 Task: Create in the project ZenithTech in Backlog an issue 'Implement a new cloud-based solution for the native application. ', assign it to team member softage.1@softage.net and change the status to IN PROGRESS.
Action: Mouse moved to (103, 231)
Screenshot: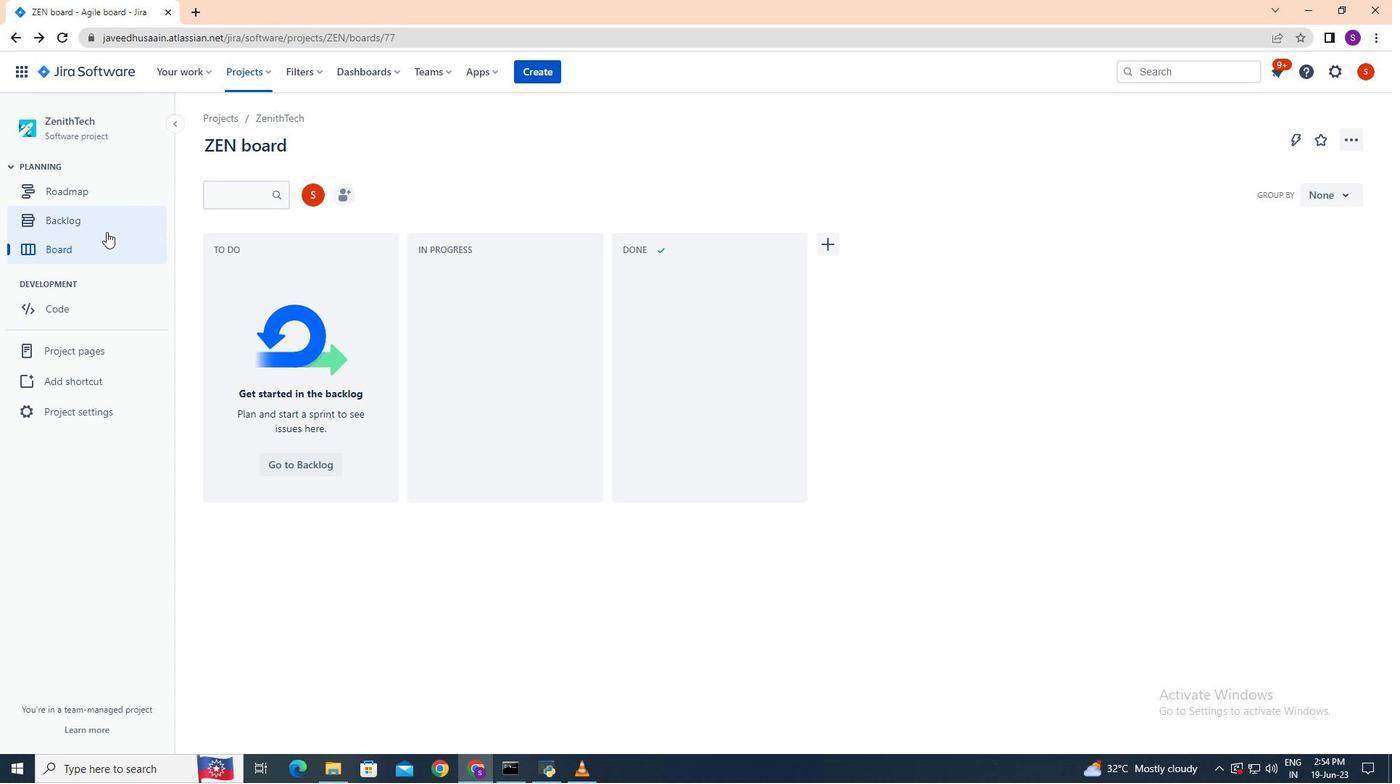 
Action: Mouse pressed left at (103, 231)
Screenshot: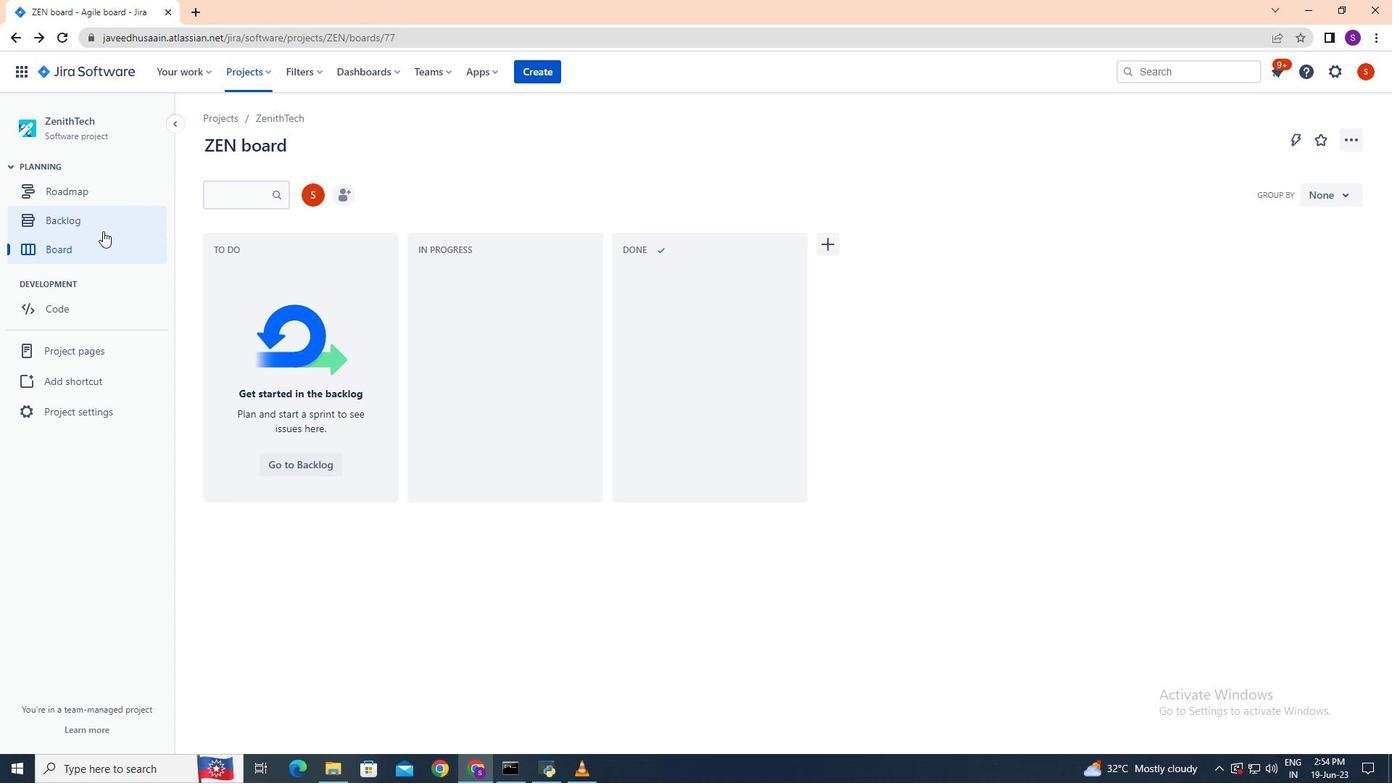 
Action: Mouse moved to (262, 300)
Screenshot: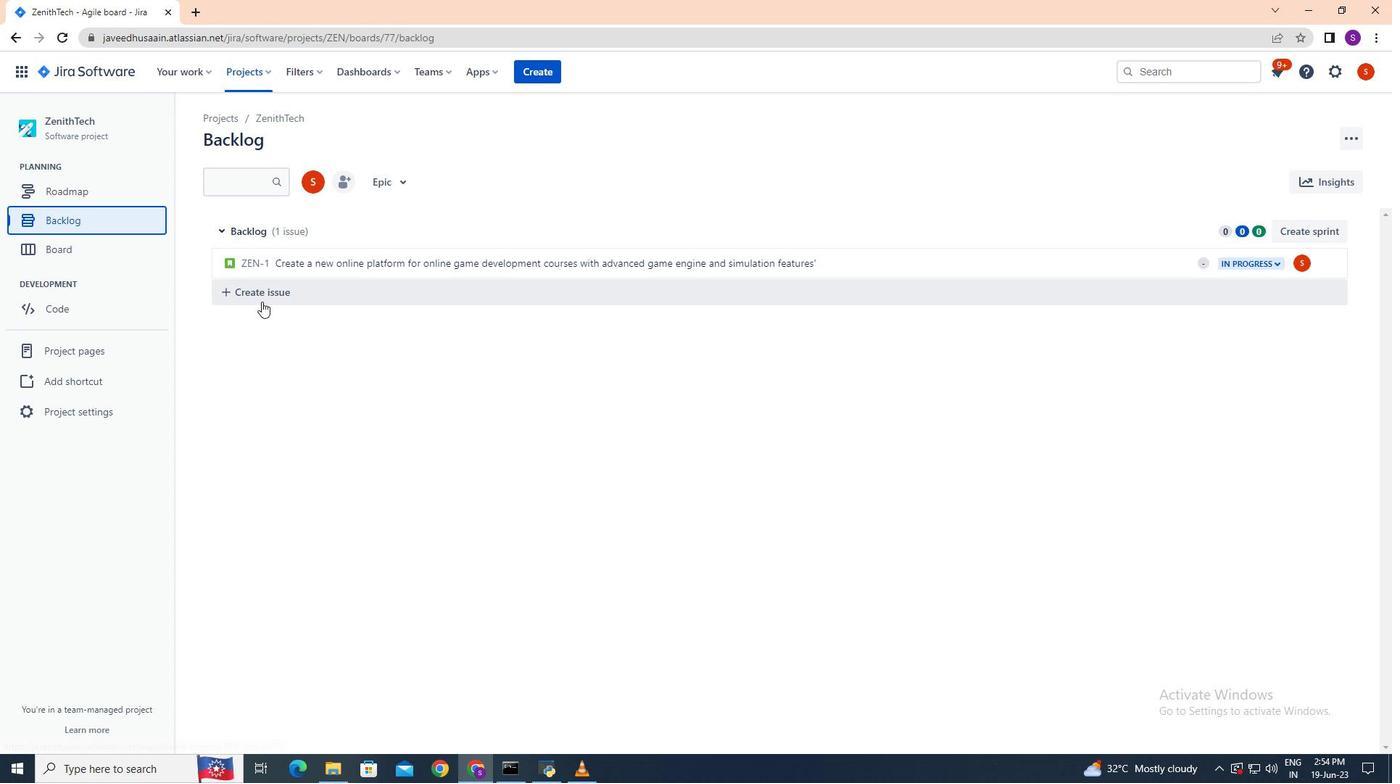 
Action: Mouse pressed left at (262, 300)
Screenshot: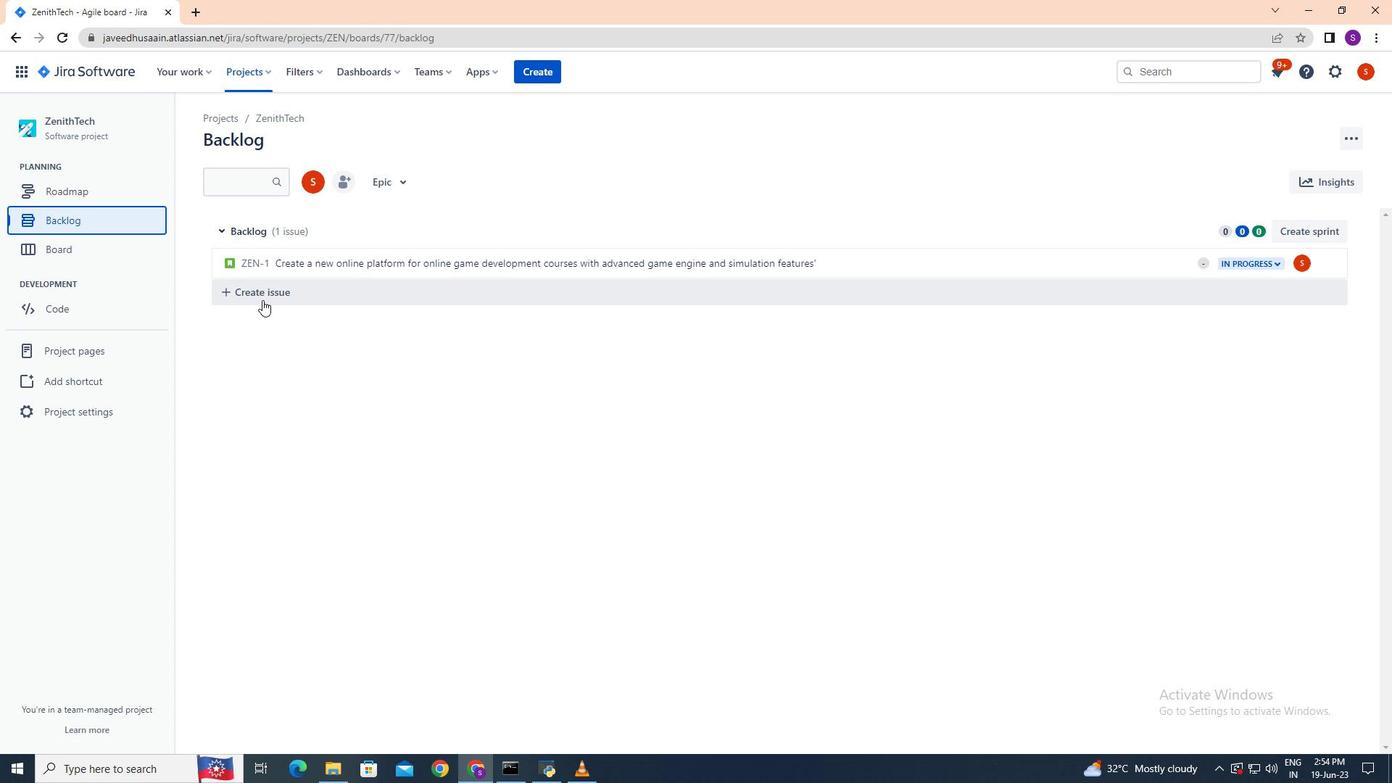 
Action: Key pressed ctrl+I<Key.shift>Implement<Key.space>a<Key.space>new<Key.space>cloud<Key.space>based<Key.space>solution<Key.space>for<Key.space>the<Key.space>native<Key.space>application<Key.enter>
Screenshot: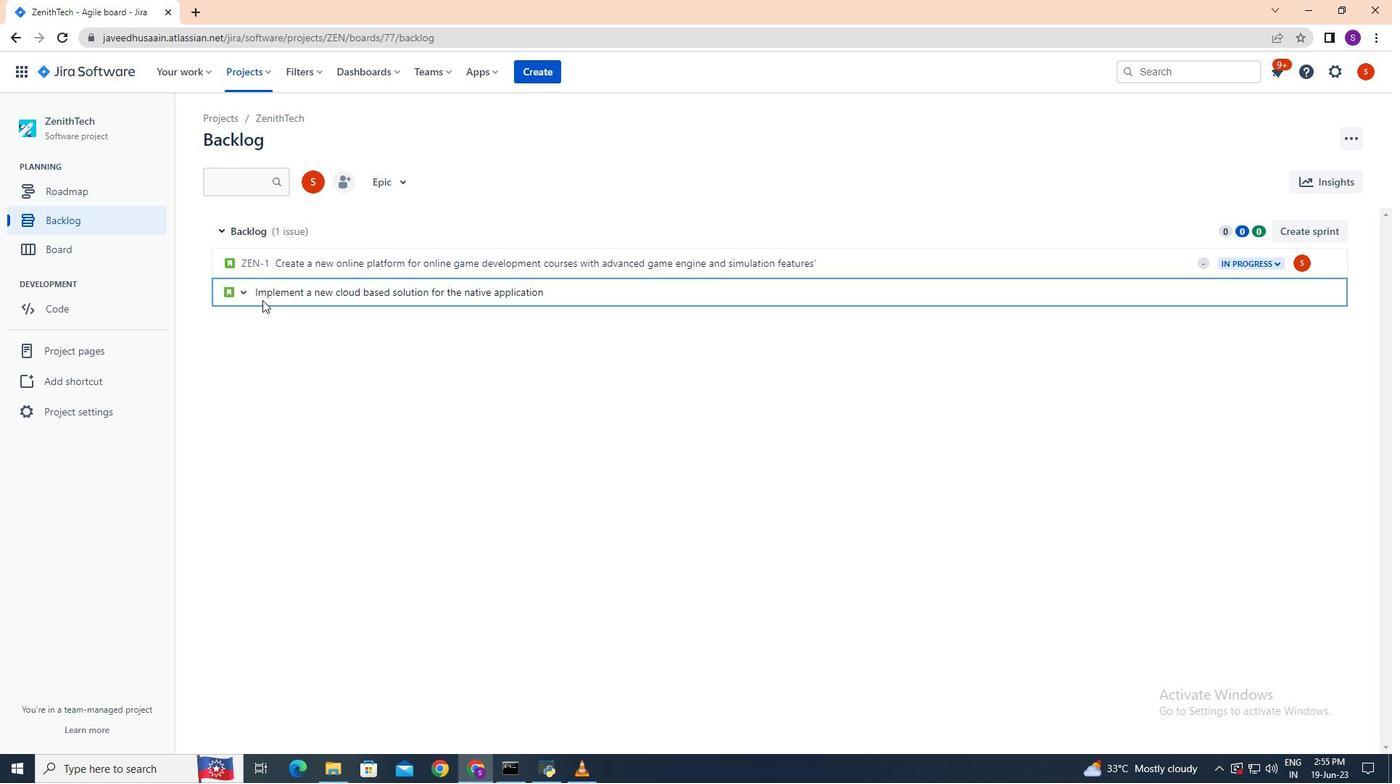 
Action: Mouse moved to (1299, 289)
Screenshot: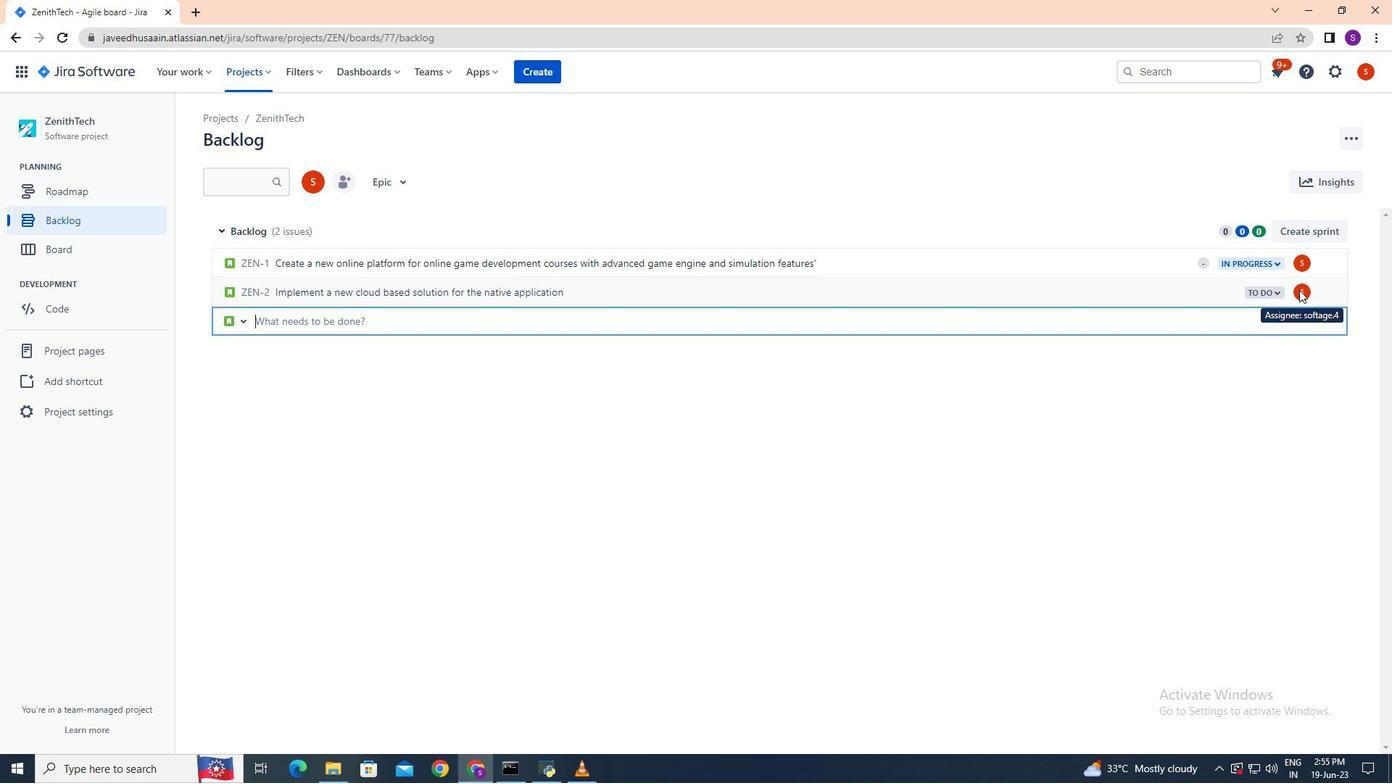 
Action: Mouse pressed left at (1299, 289)
Screenshot: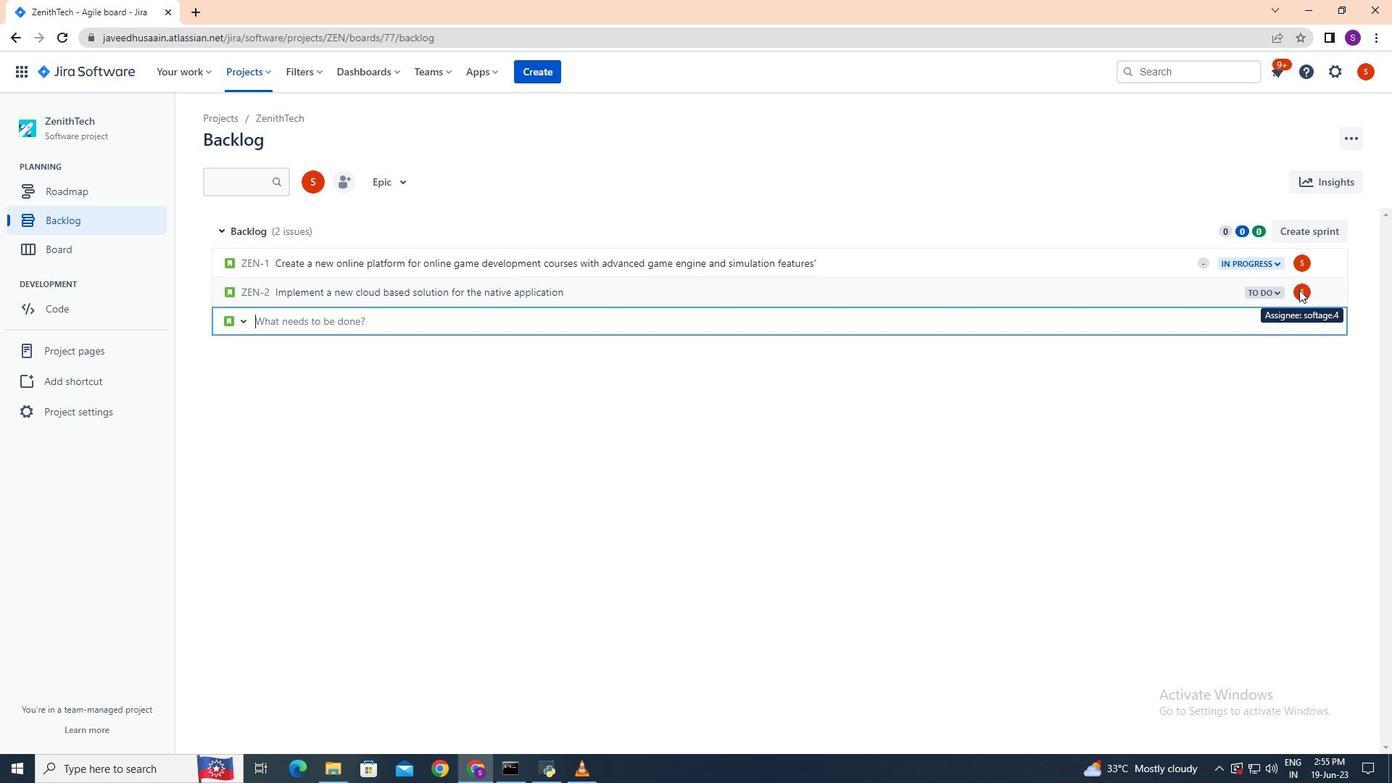 
Action: Mouse pressed left at (1299, 289)
Screenshot: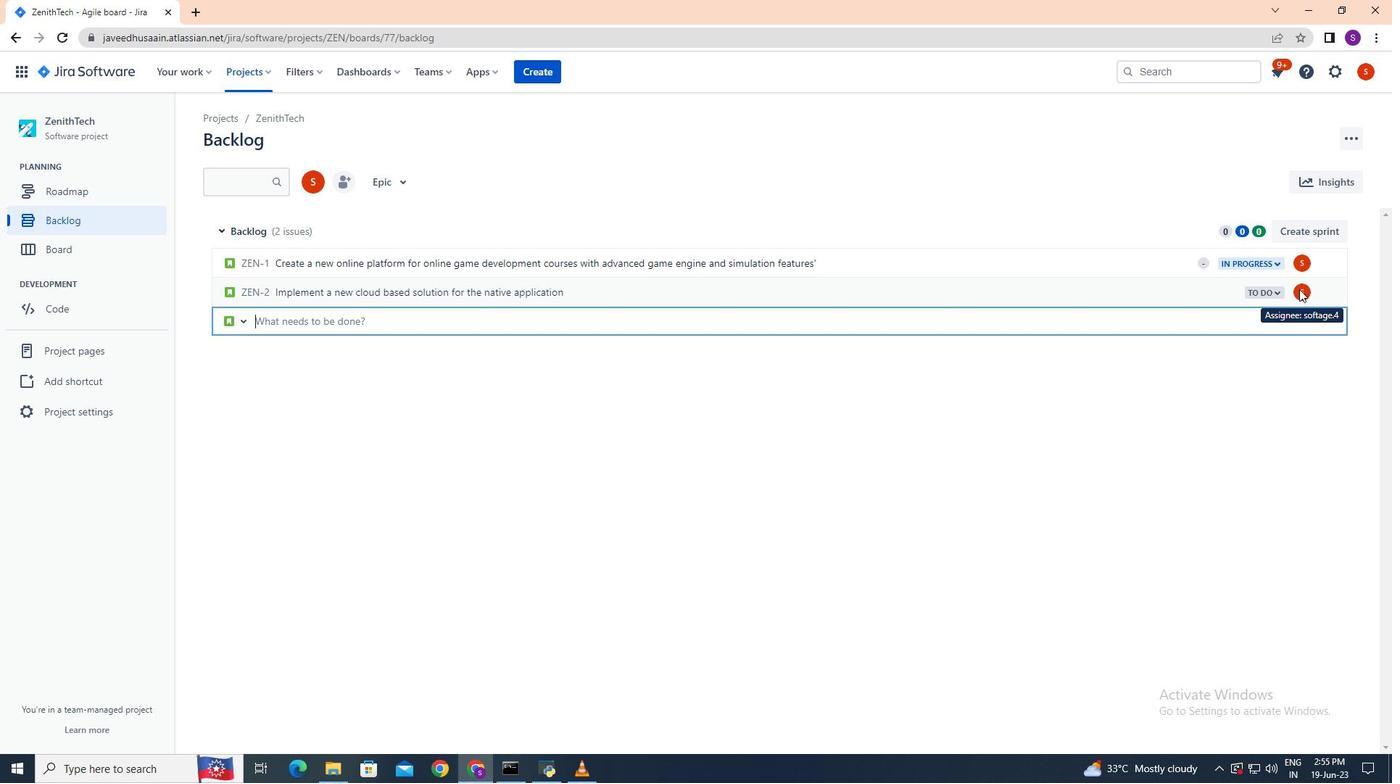 
Action: Mouse moved to (1304, 290)
Screenshot: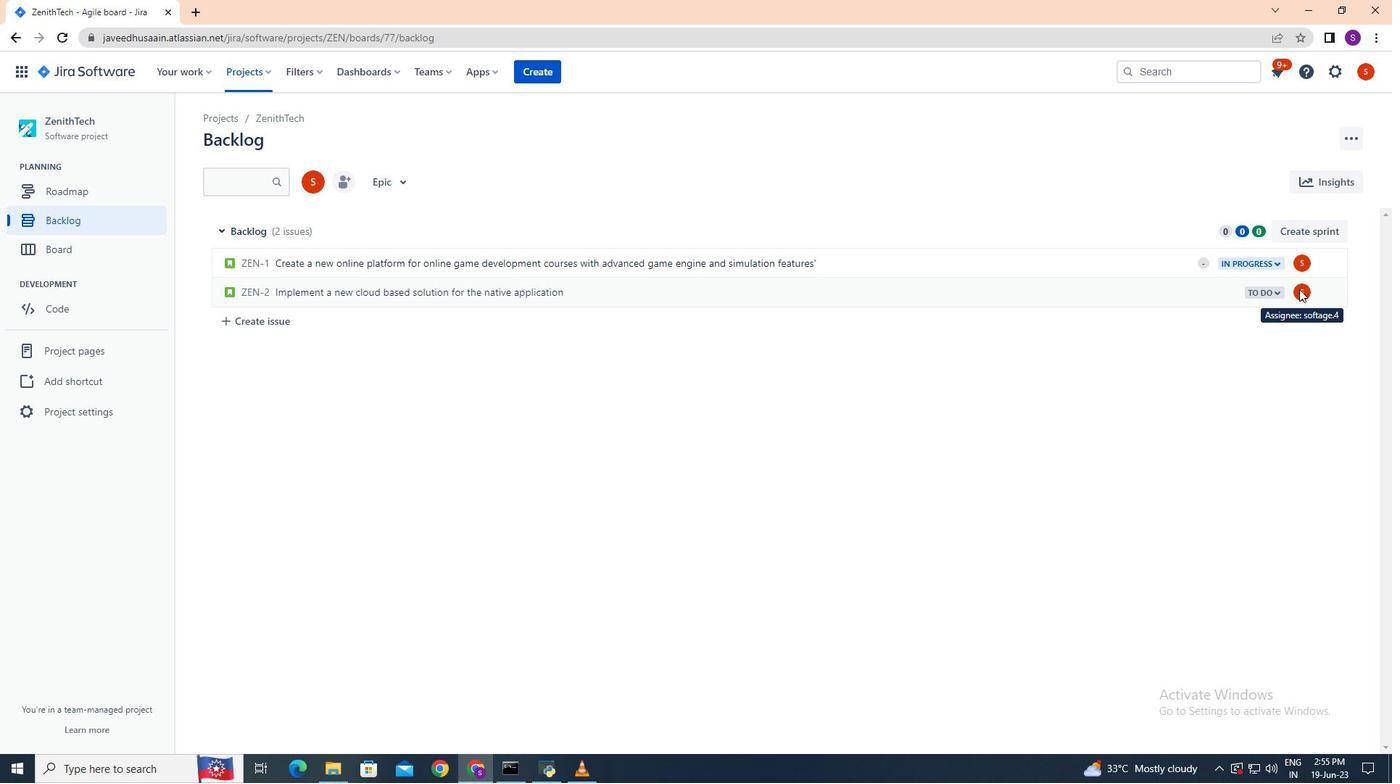 
Action: Mouse pressed left at (1304, 290)
Screenshot: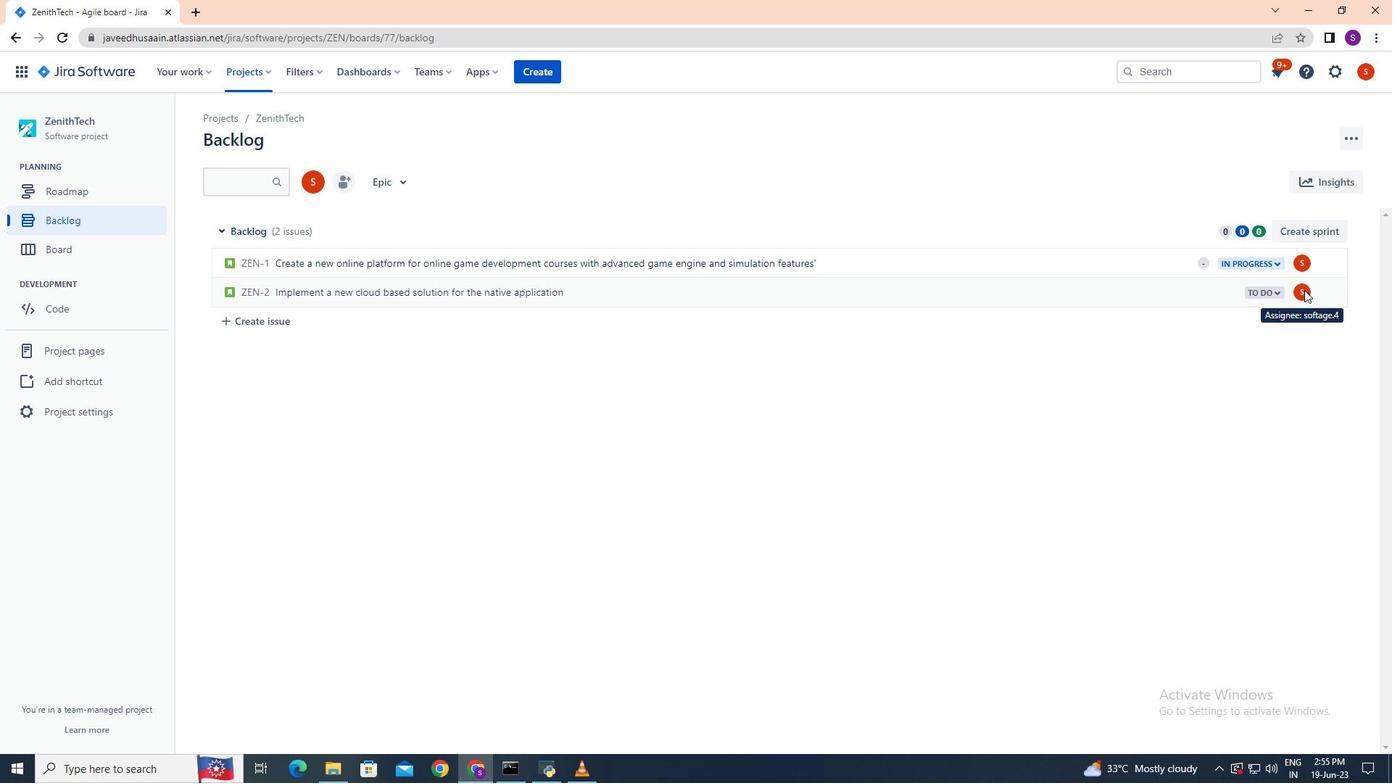 
Action: Mouse pressed left at (1304, 290)
Screenshot: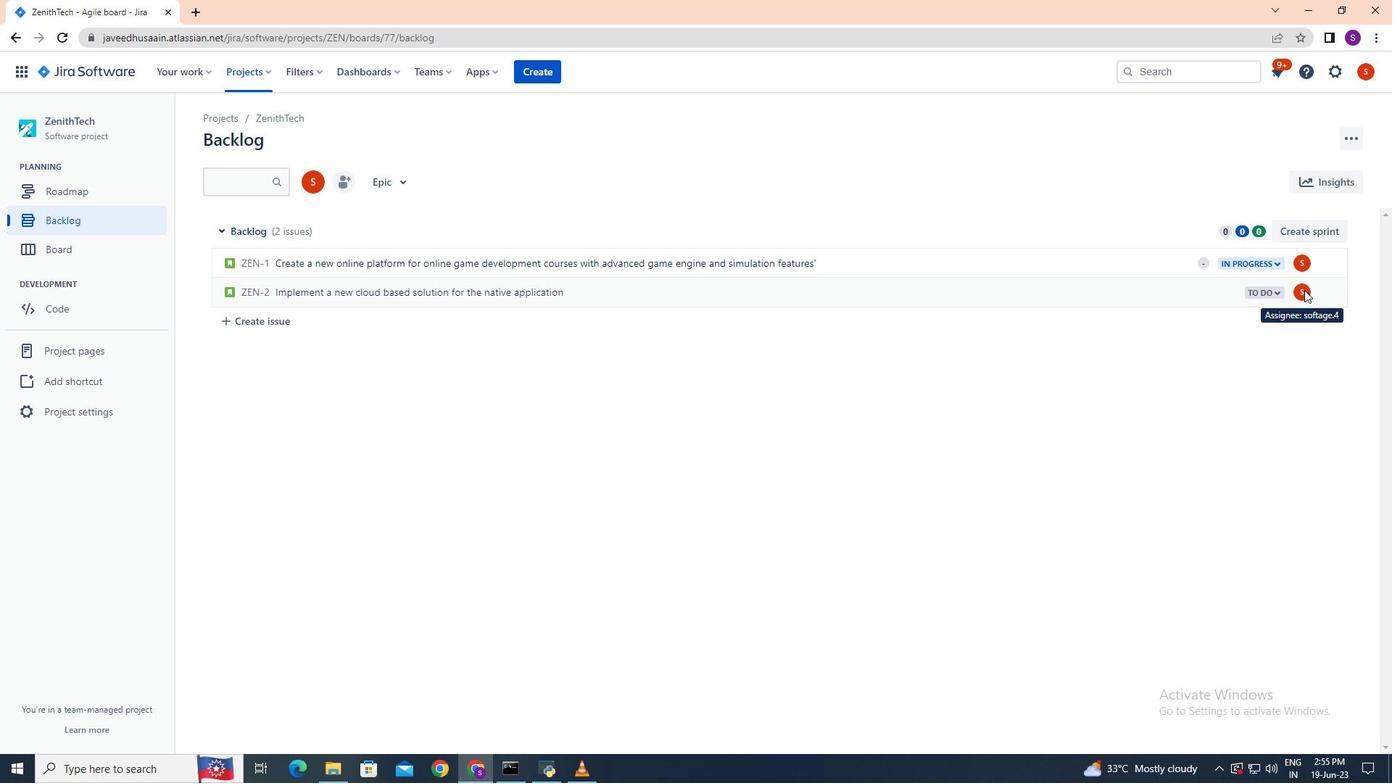 
Action: Mouse moved to (1300, 293)
Screenshot: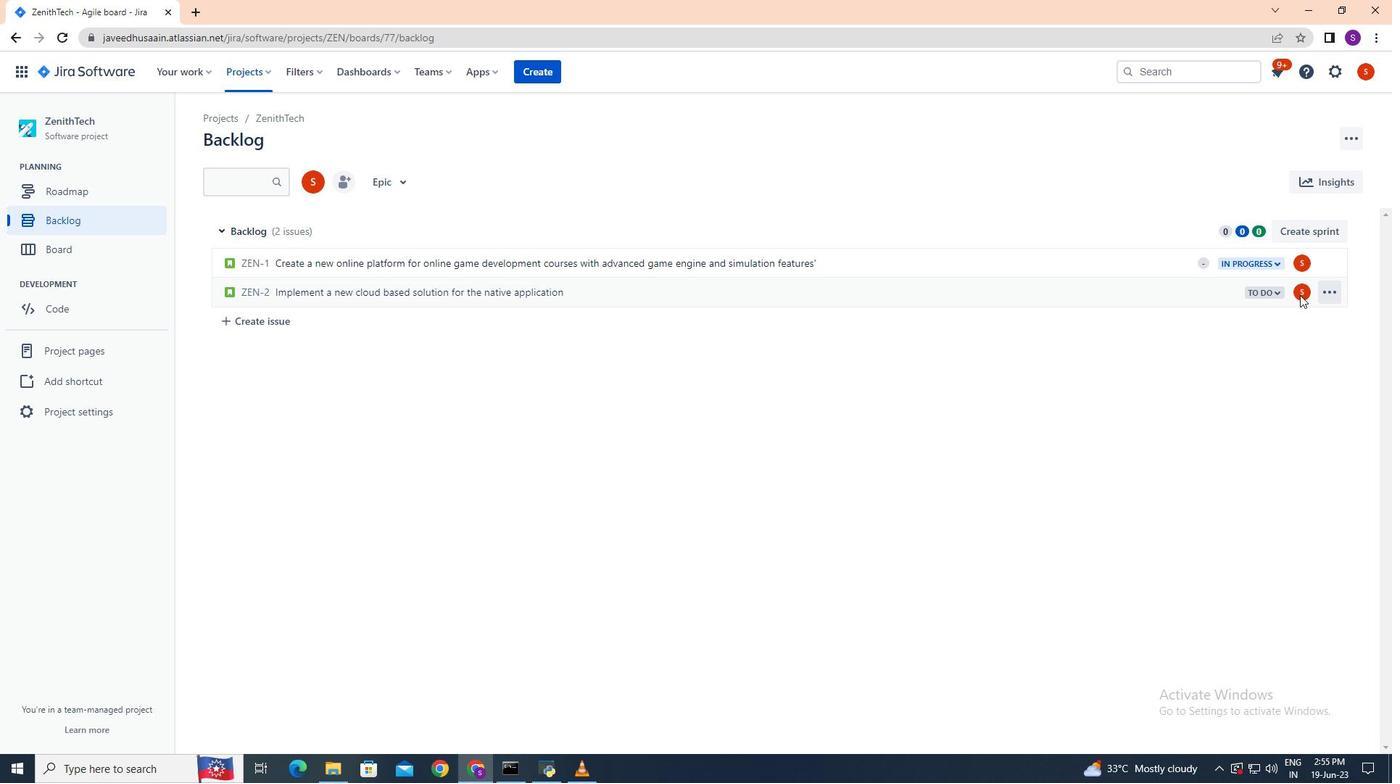 
Action: Mouse pressed left at (1300, 293)
Screenshot: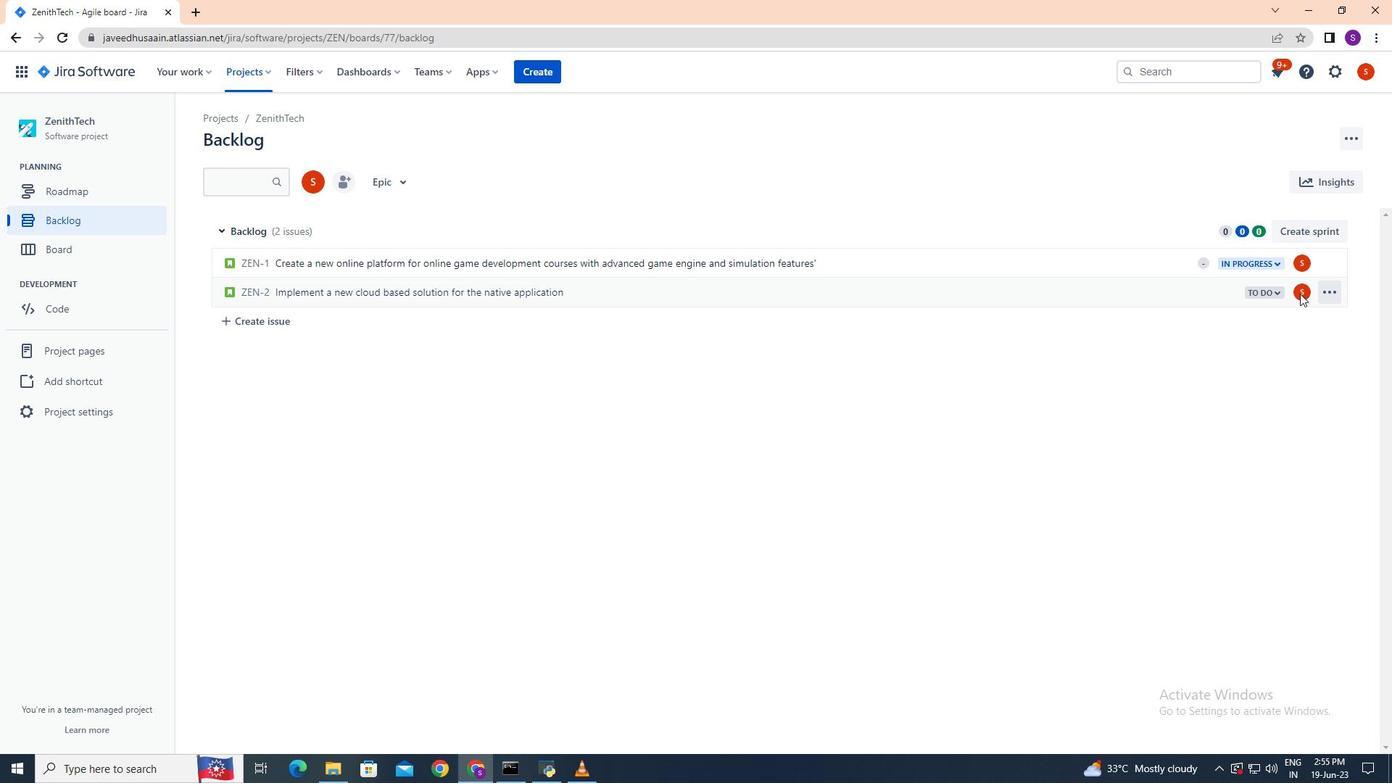 
Action: Mouse pressed left at (1300, 293)
Screenshot: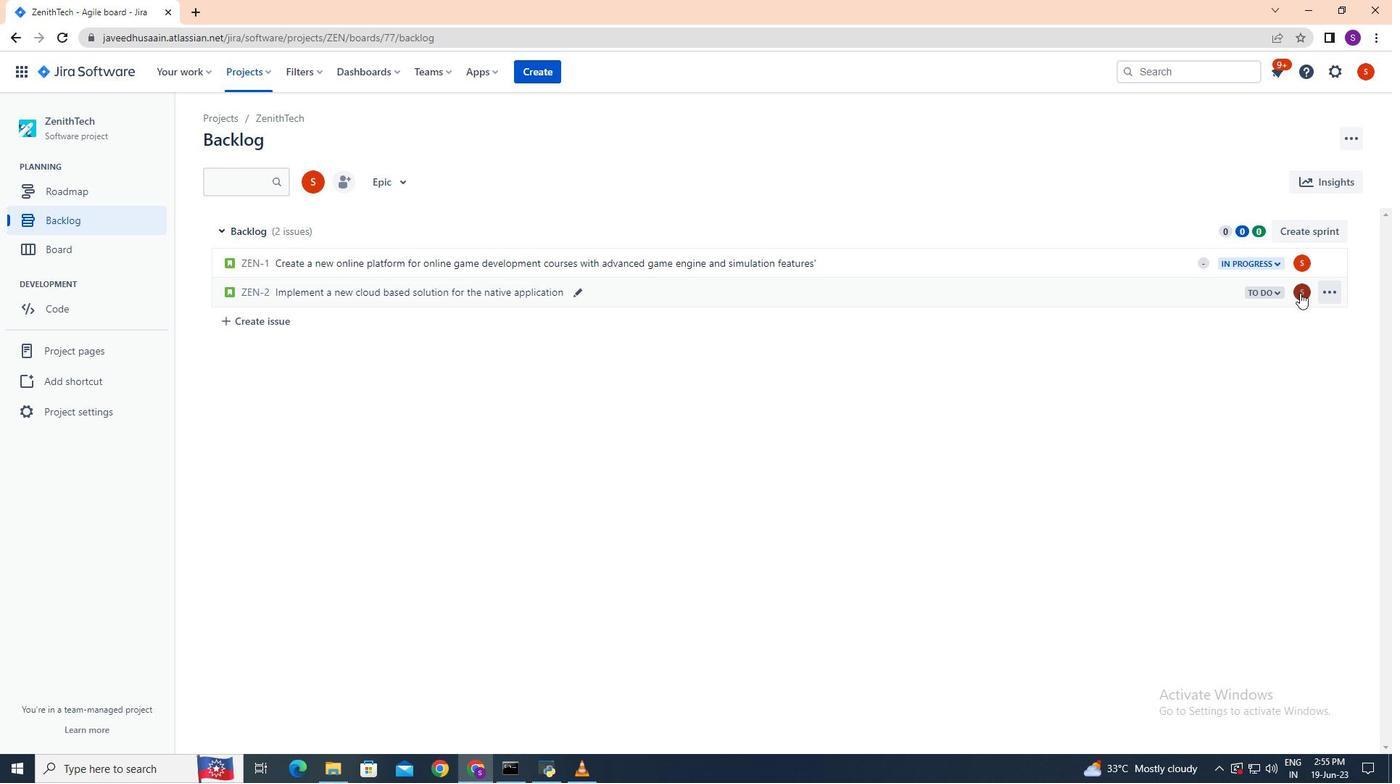 
Action: Mouse moved to (1298, 290)
Screenshot: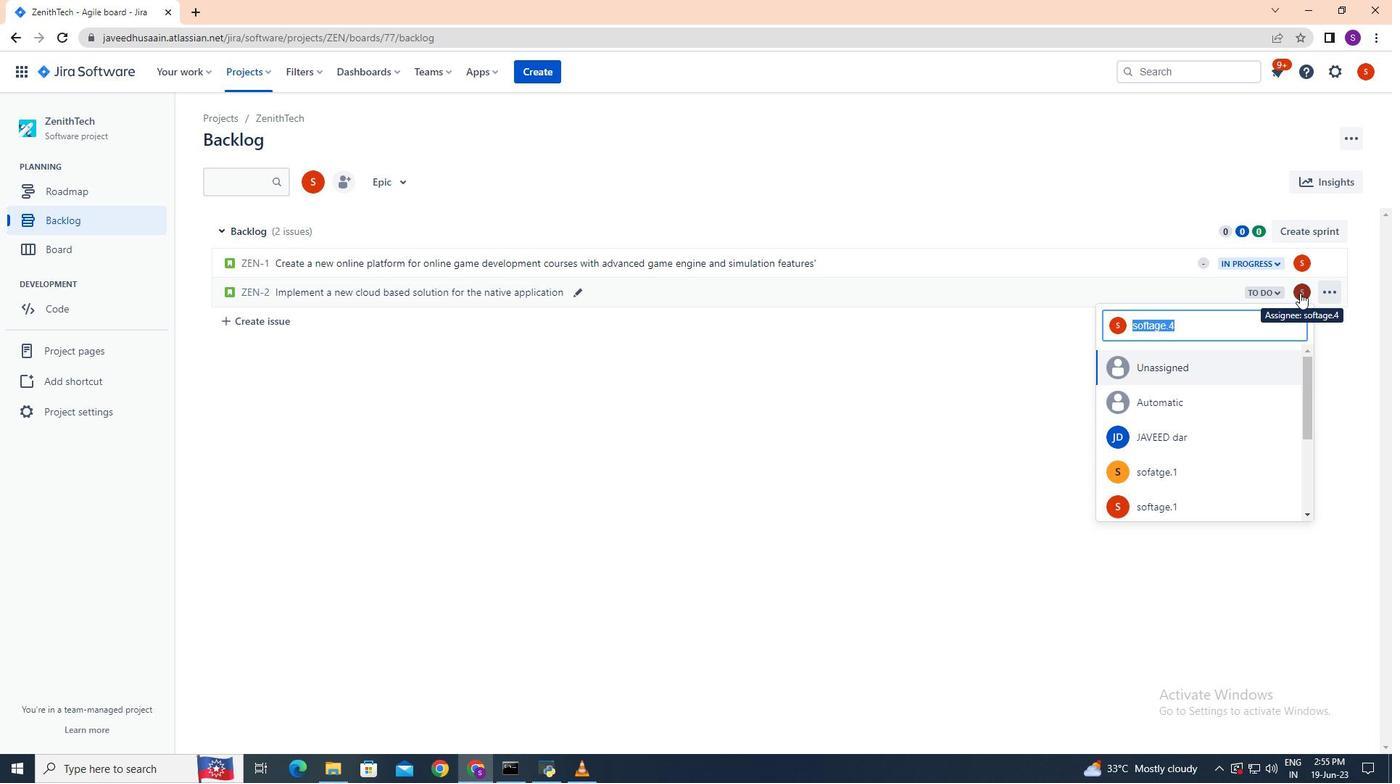 
Action: Key pressed softage.1<Key.shift><Key.shift><Key.shift><Key.shift>@softage.net
Screenshot: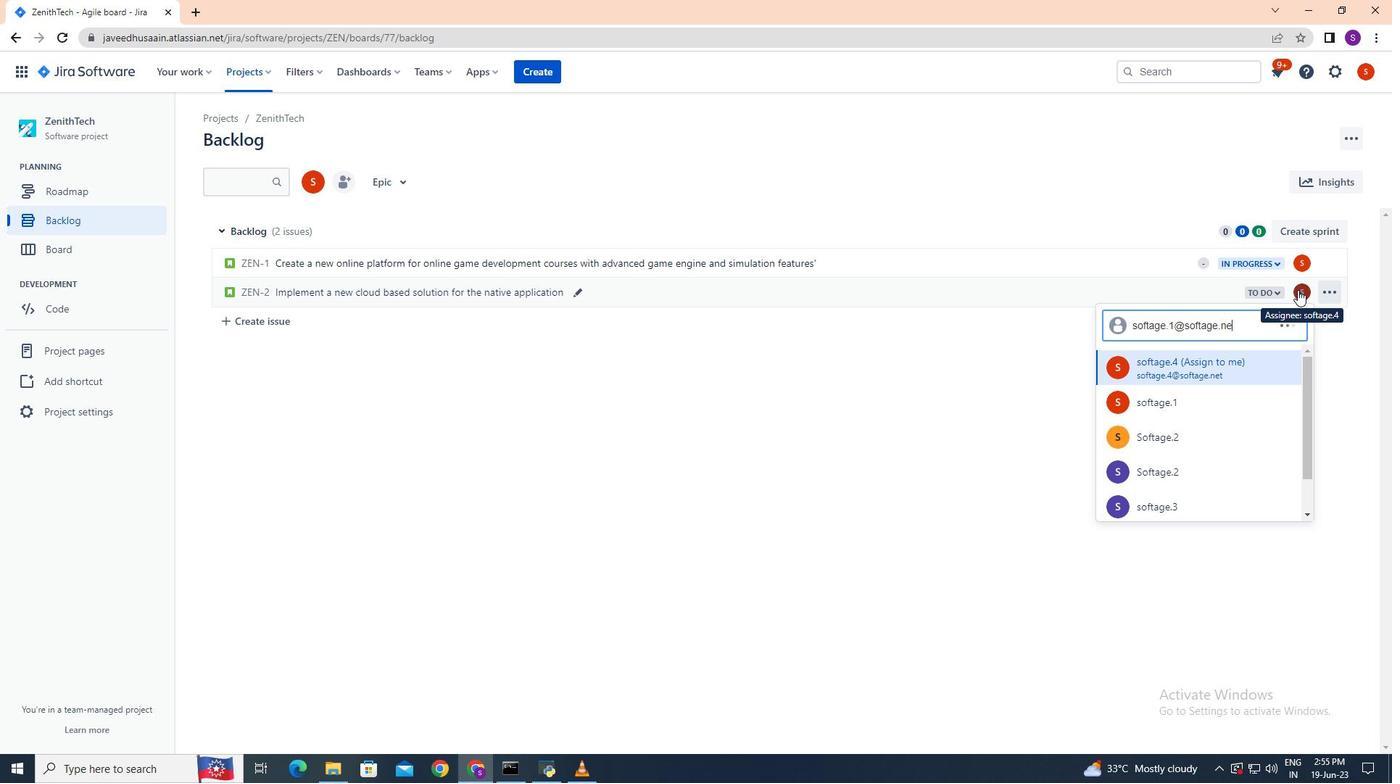 
Action: Mouse moved to (1228, 352)
Screenshot: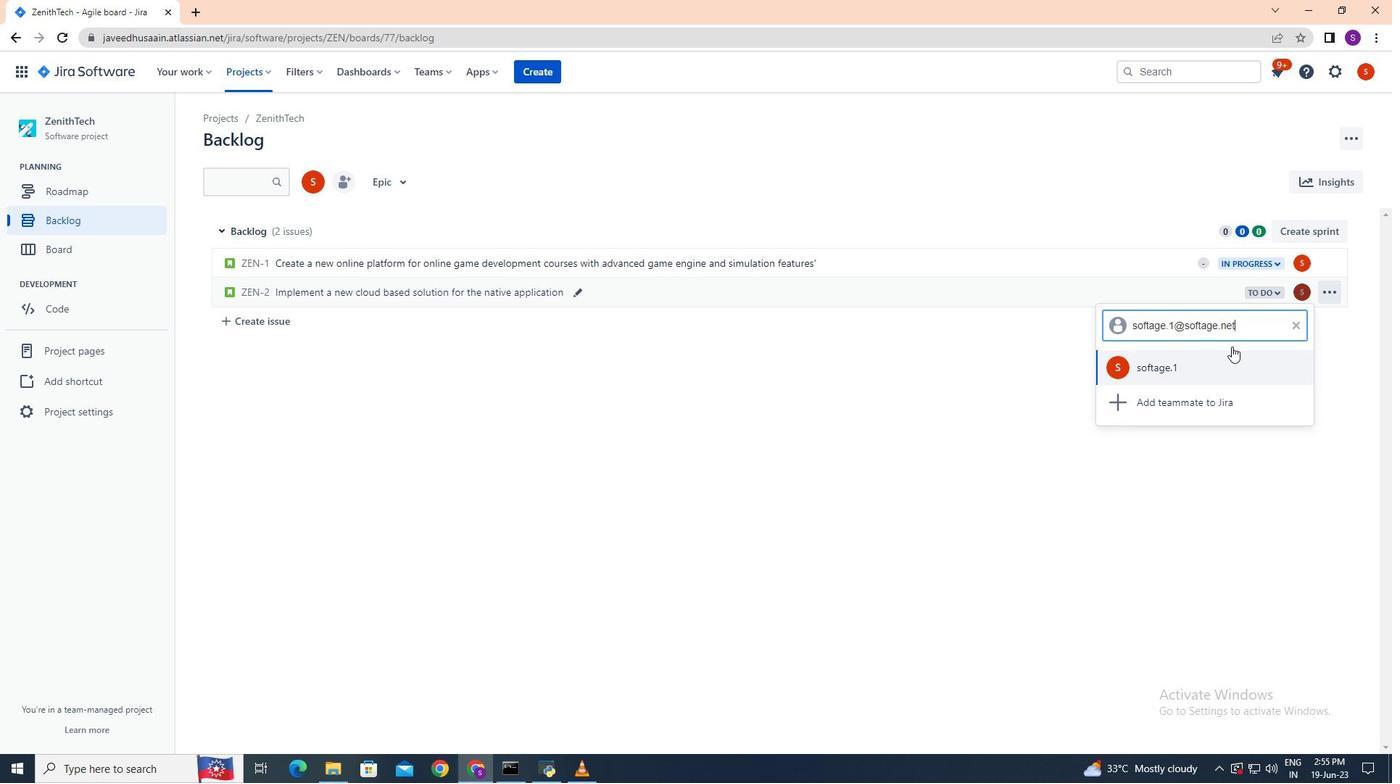
Action: Mouse pressed left at (1228, 352)
Screenshot: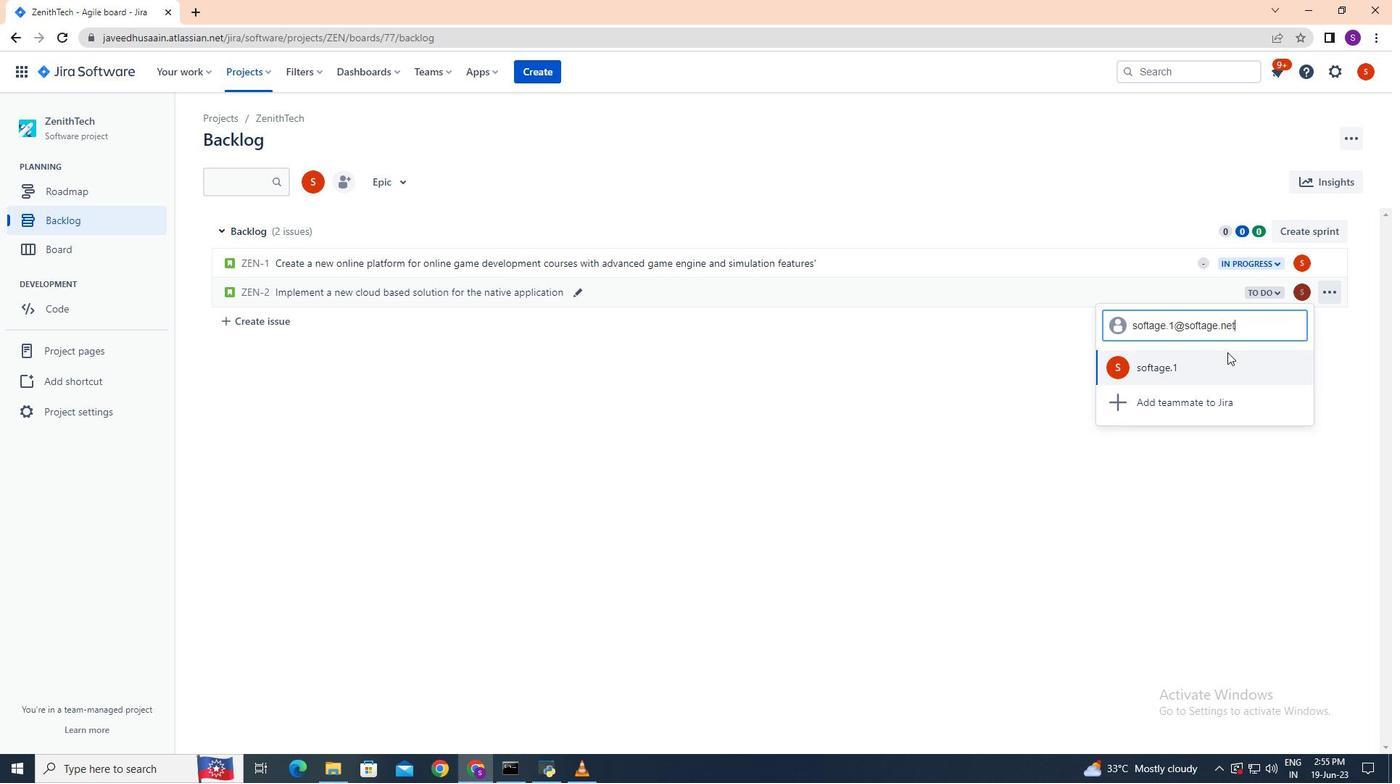 
Action: Mouse moved to (1268, 291)
Screenshot: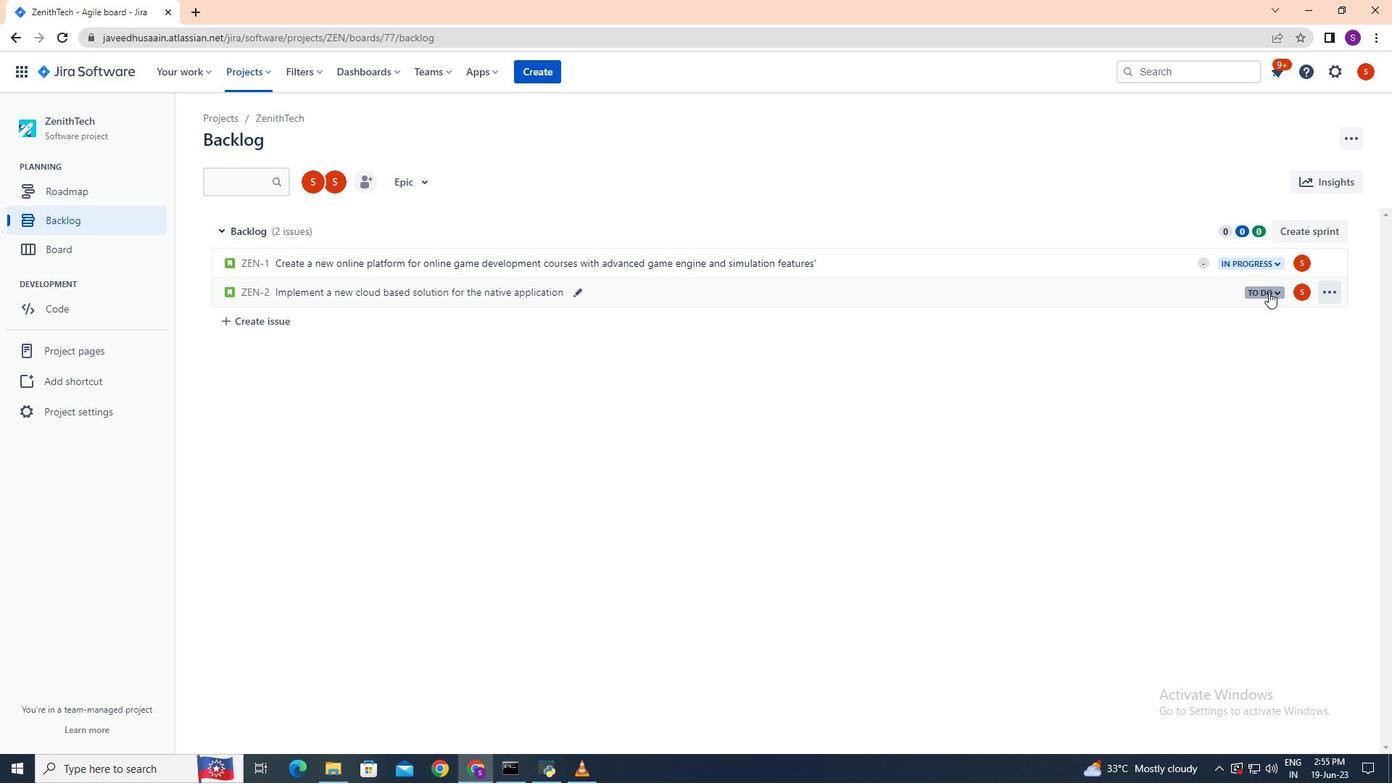 
Action: Mouse pressed left at (1268, 291)
Screenshot: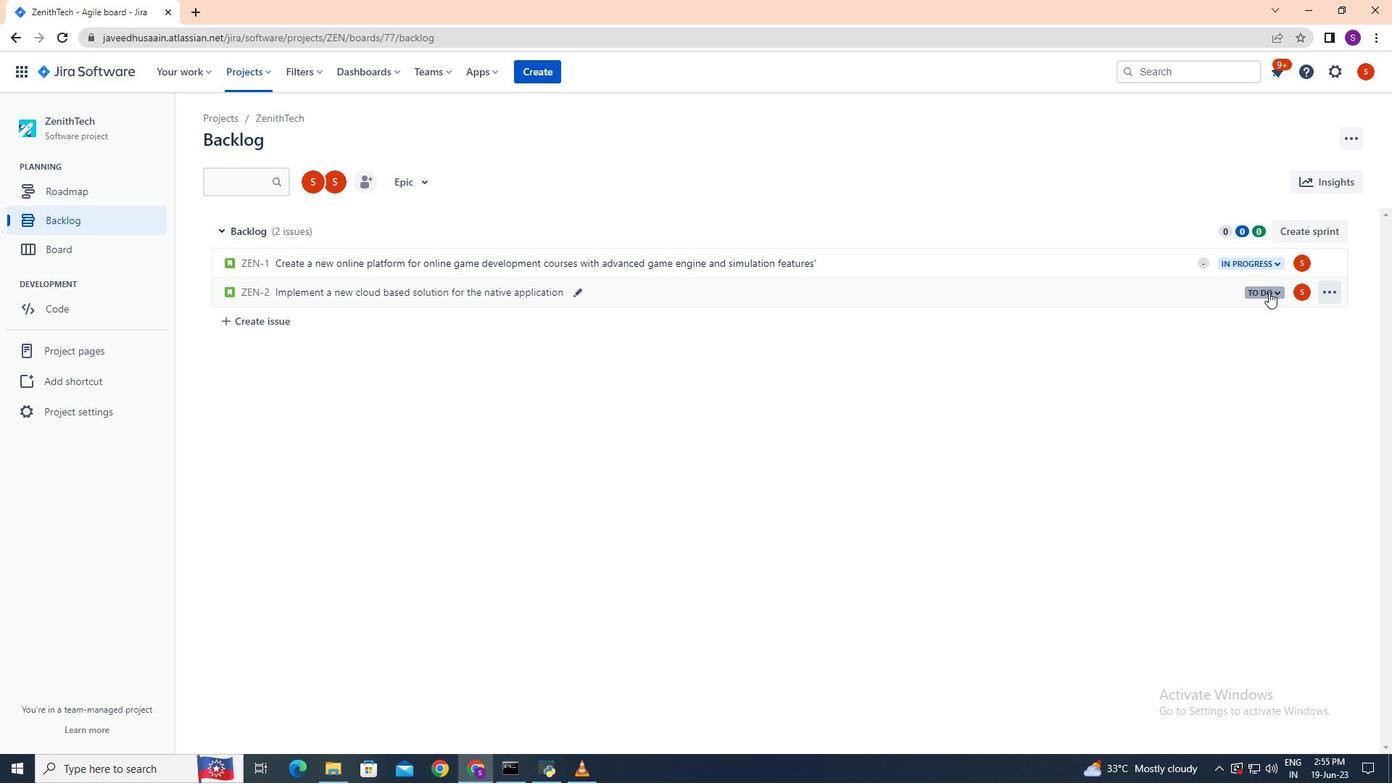 
Action: Mouse moved to (1217, 319)
Screenshot: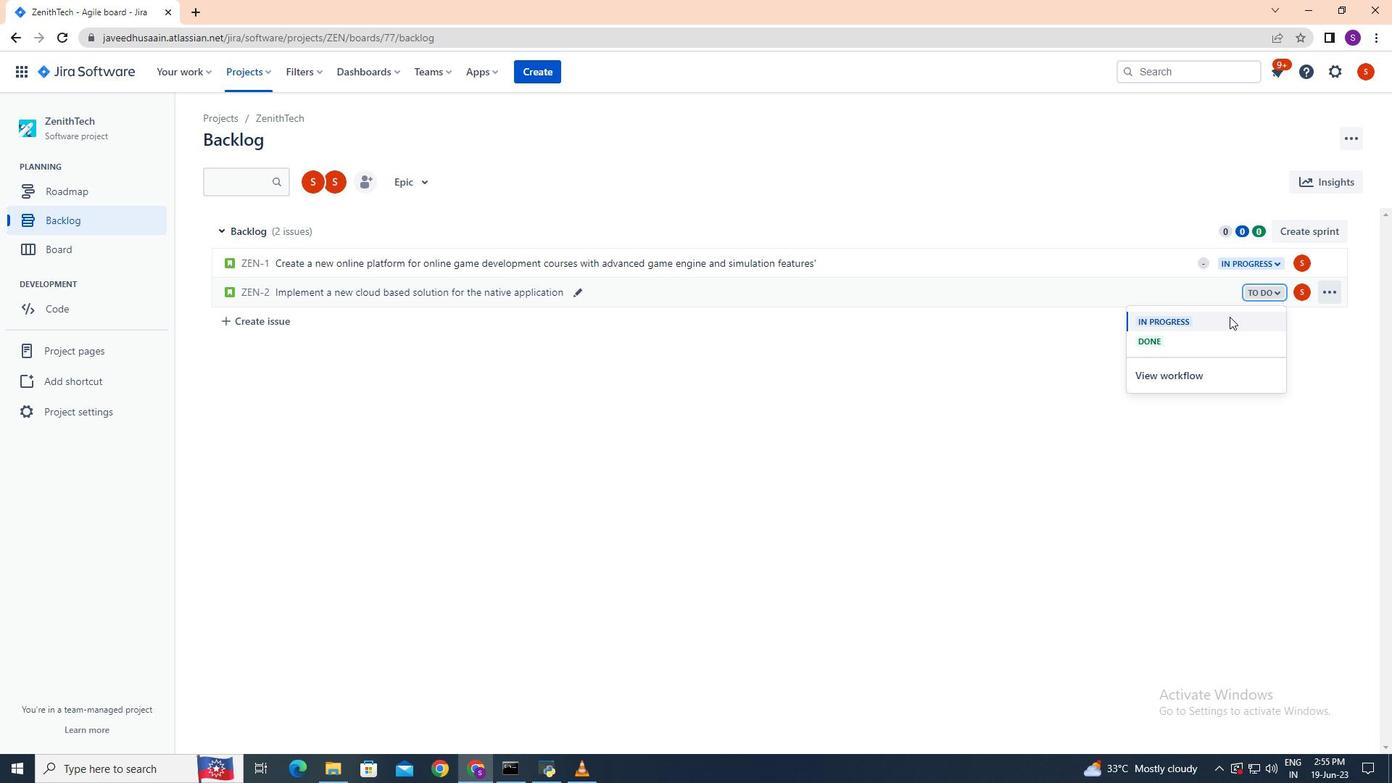 
Action: Mouse pressed left at (1217, 319)
Screenshot: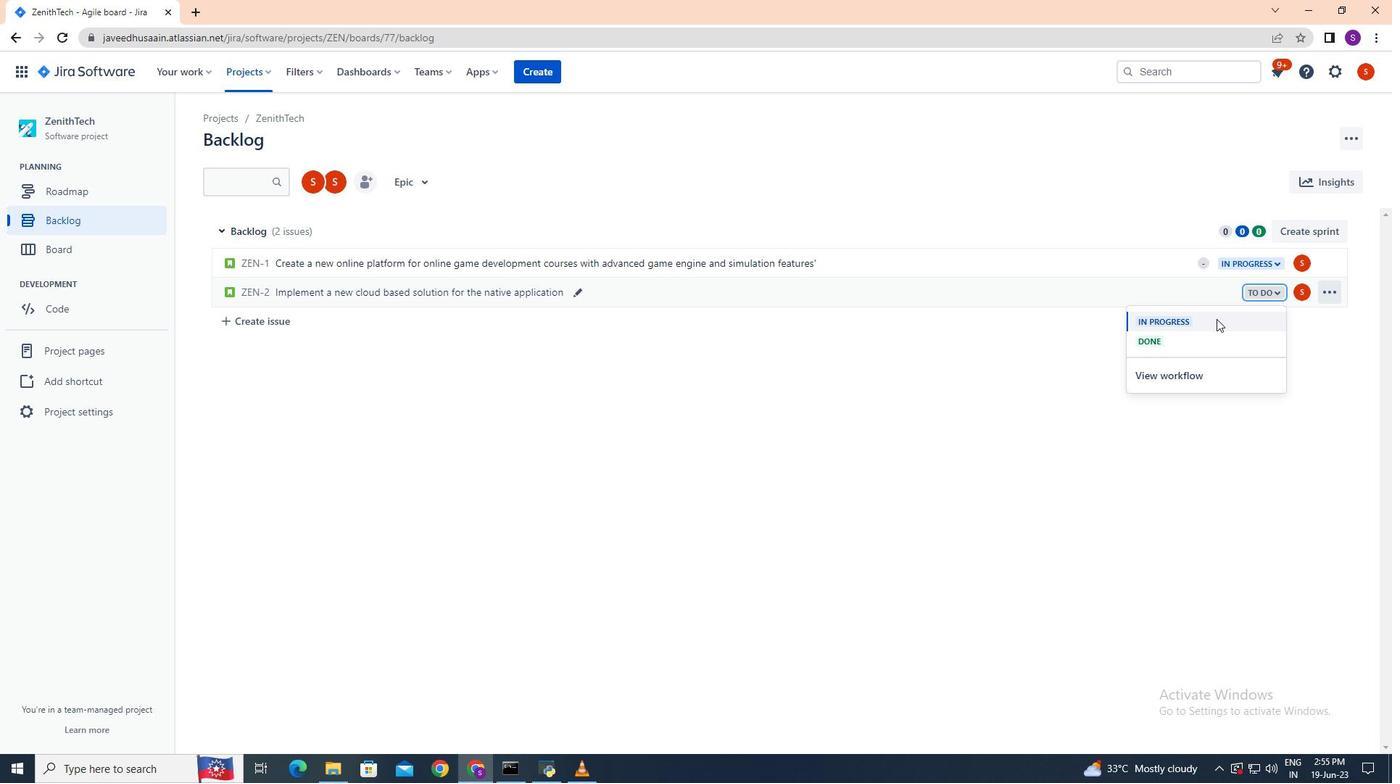 
Action: Mouse moved to (1216, 319)
Screenshot: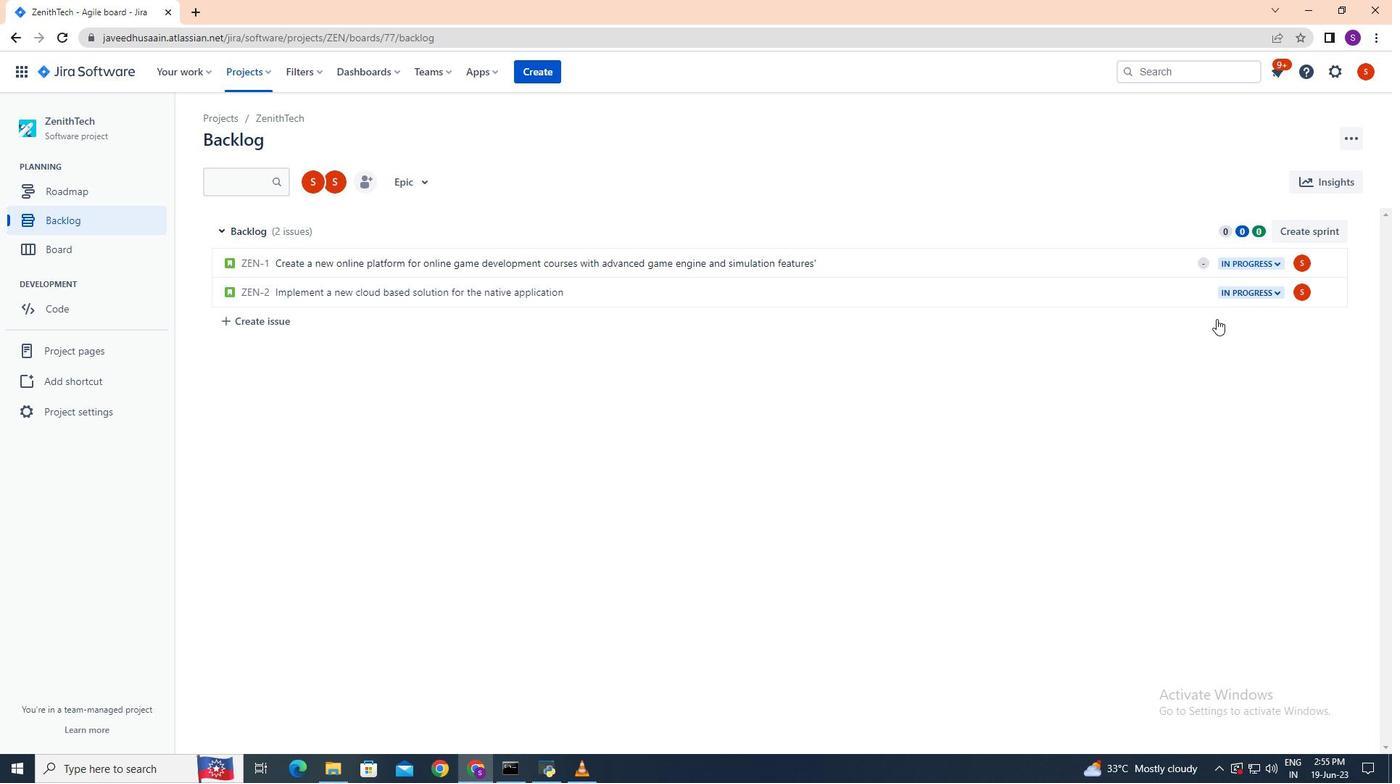 
